 Task: Look for properties with a cot in San Antonio.
Action: Mouse moved to (938, 108)
Screenshot: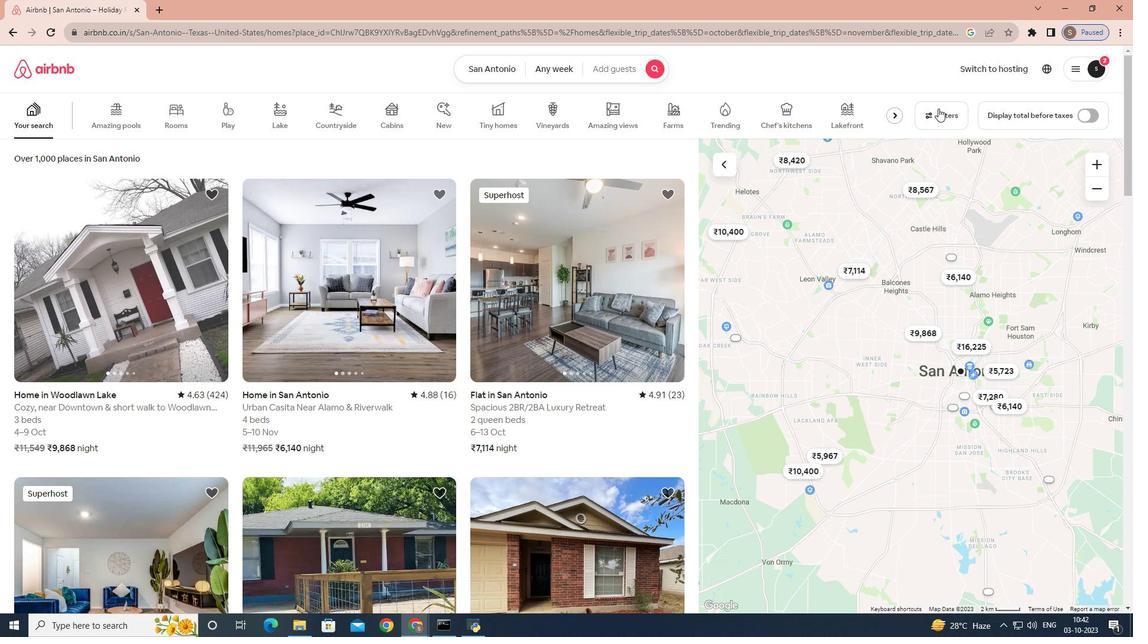 
Action: Mouse pressed left at (938, 108)
Screenshot: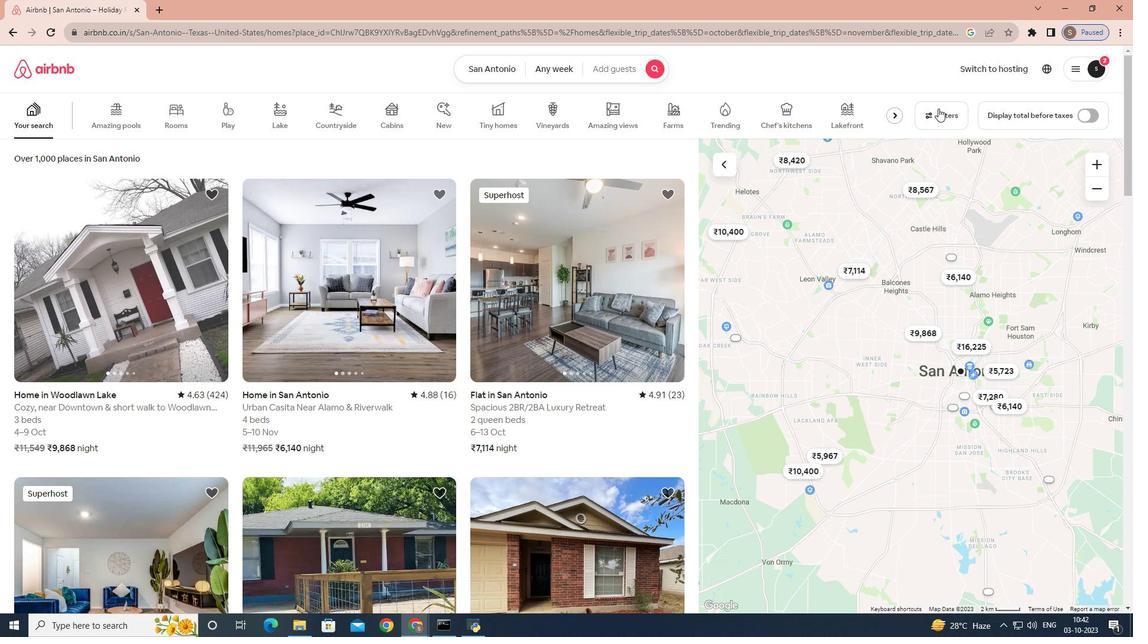 
Action: Mouse moved to (697, 182)
Screenshot: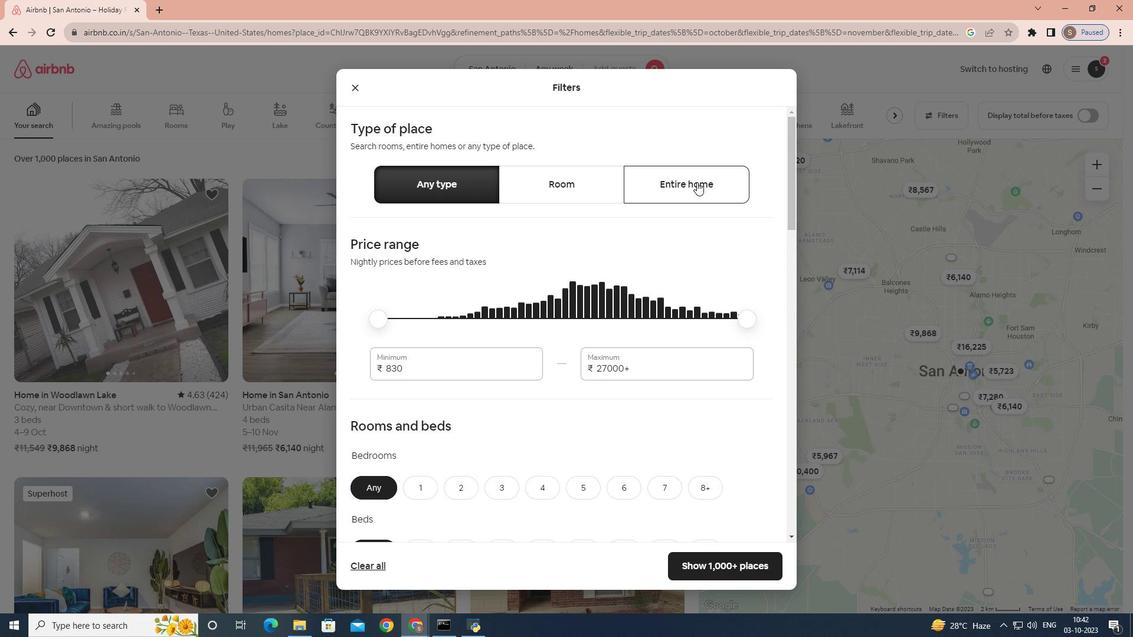 
Action: Mouse pressed left at (697, 182)
Screenshot: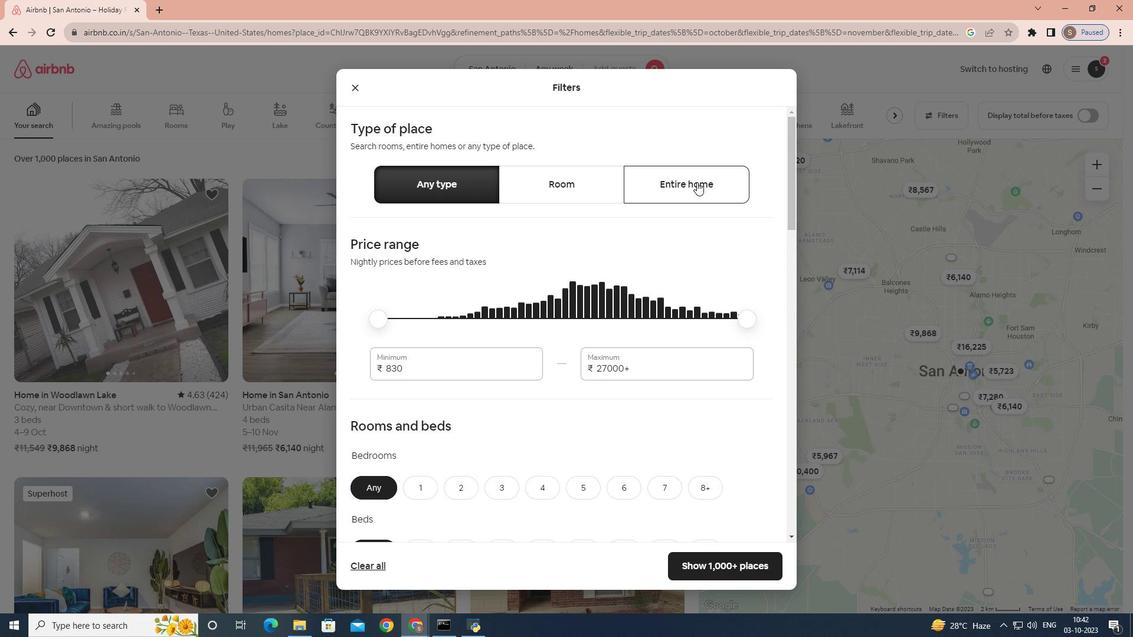 
Action: Mouse moved to (584, 328)
Screenshot: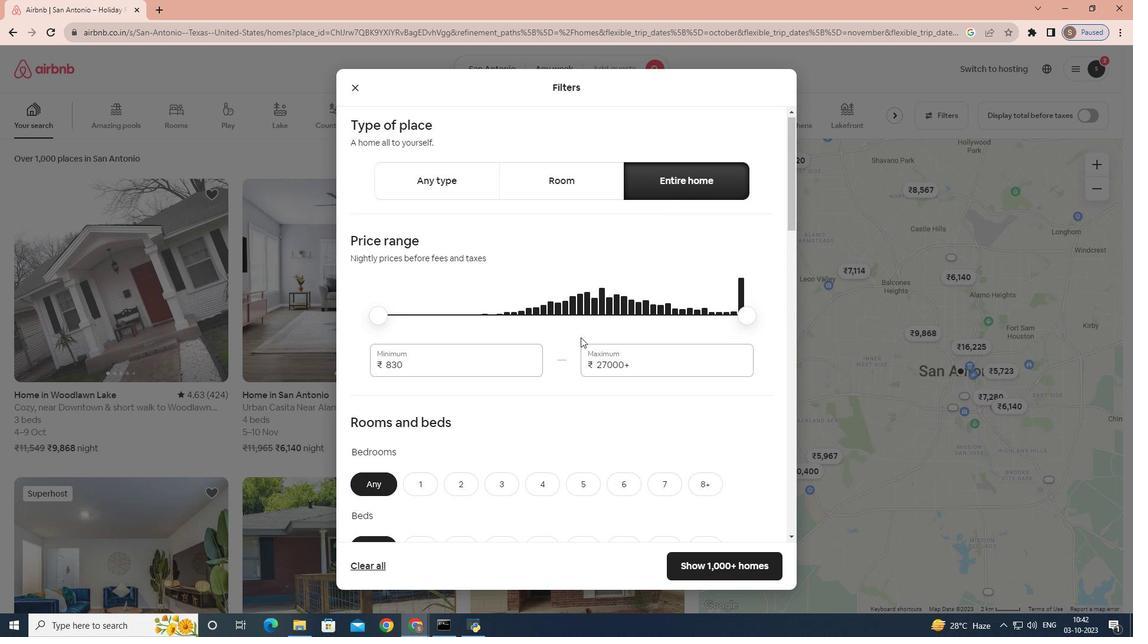 
Action: Mouse scrolled (584, 327) with delta (0, 0)
Screenshot: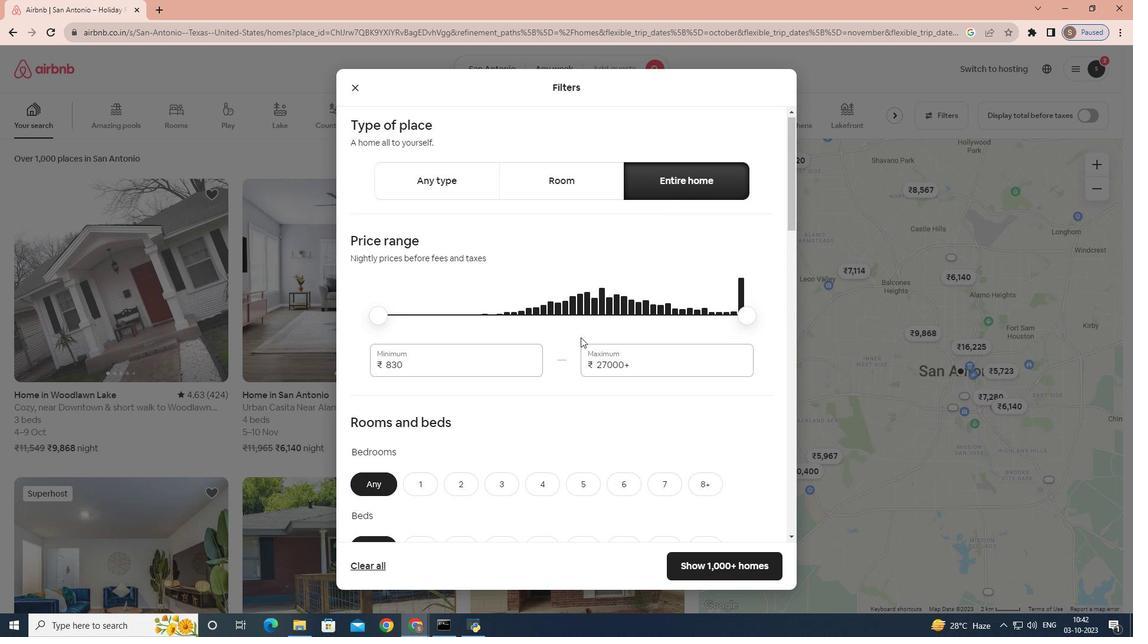 
Action: Mouse moved to (581, 335)
Screenshot: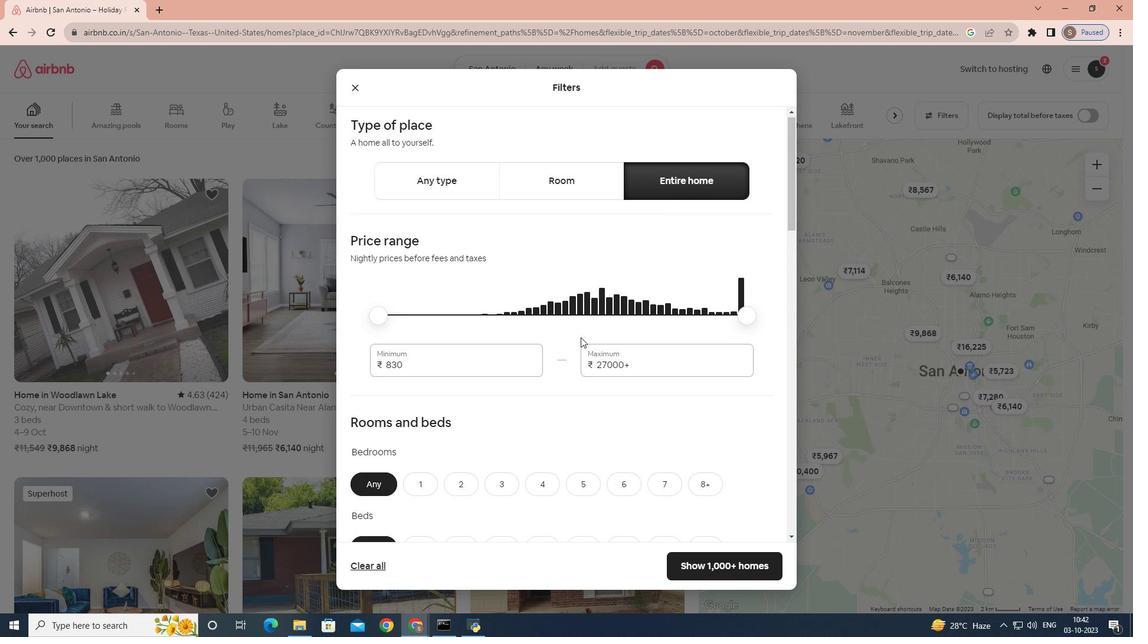 
Action: Mouse scrolled (581, 334) with delta (0, 0)
Screenshot: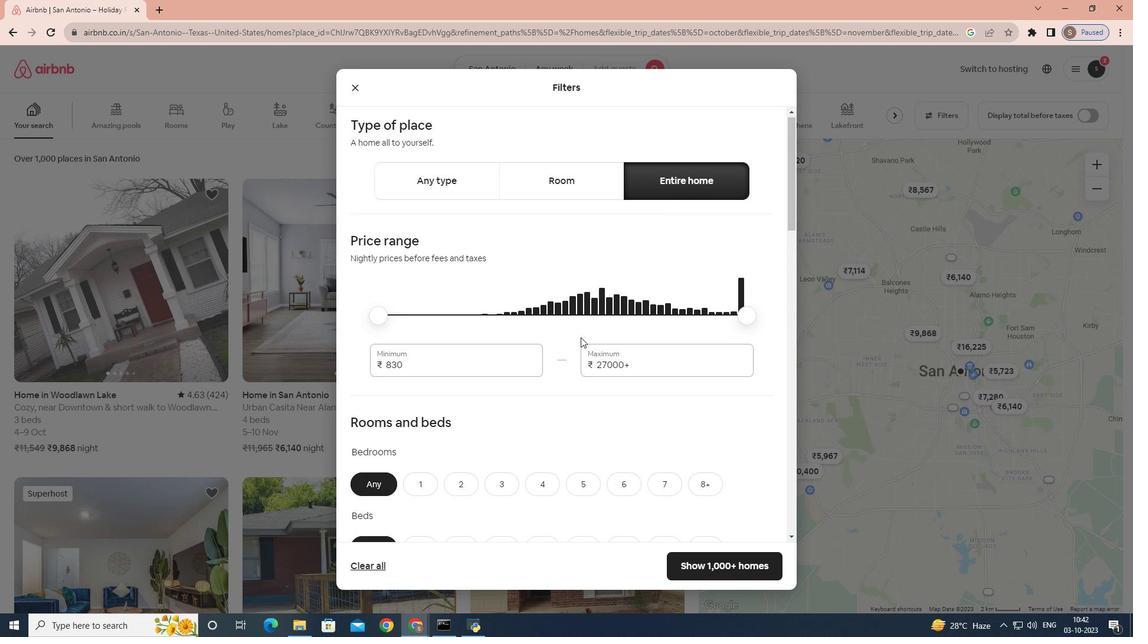 
Action: Mouse moved to (580, 337)
Screenshot: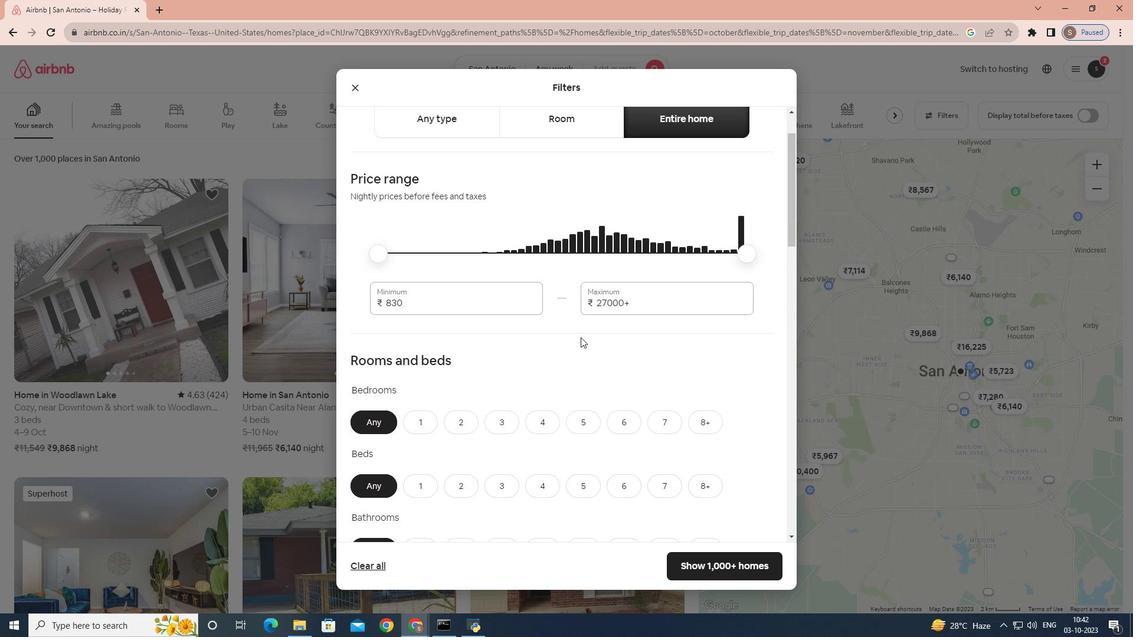 
Action: Mouse scrolled (580, 337) with delta (0, 0)
Screenshot: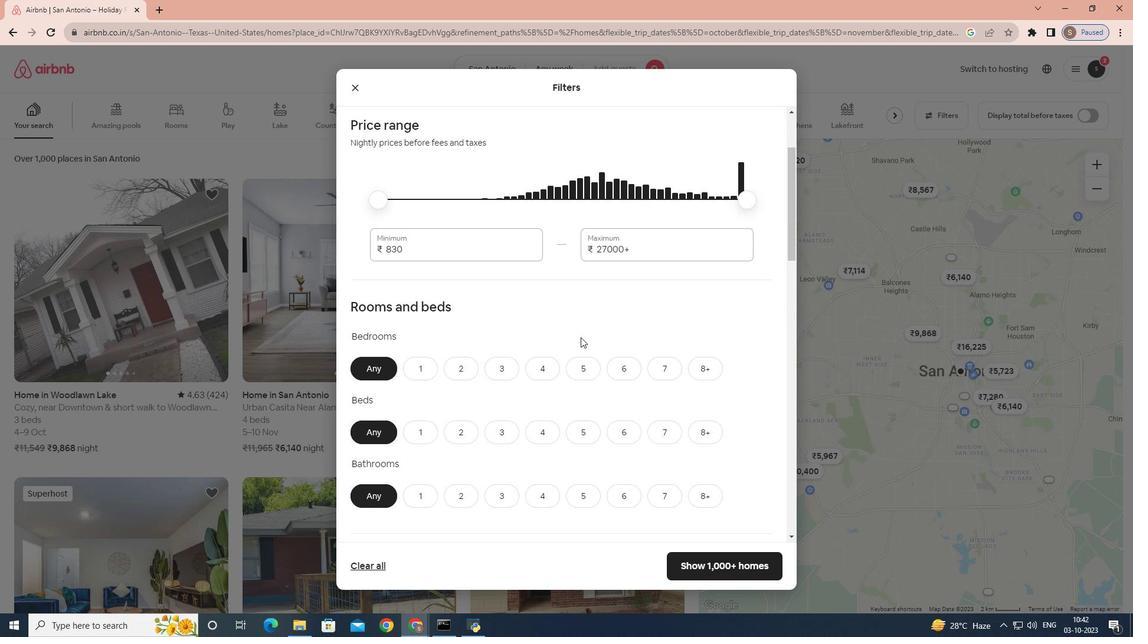 
Action: Mouse scrolled (580, 337) with delta (0, 0)
Screenshot: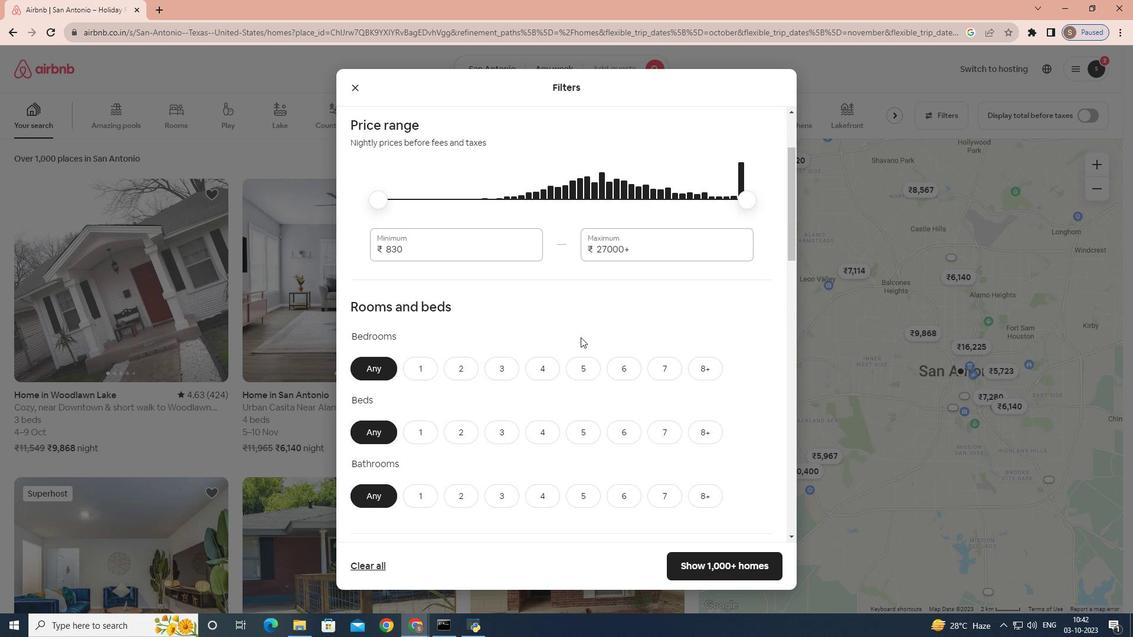 
Action: Mouse scrolled (580, 337) with delta (0, 0)
Screenshot: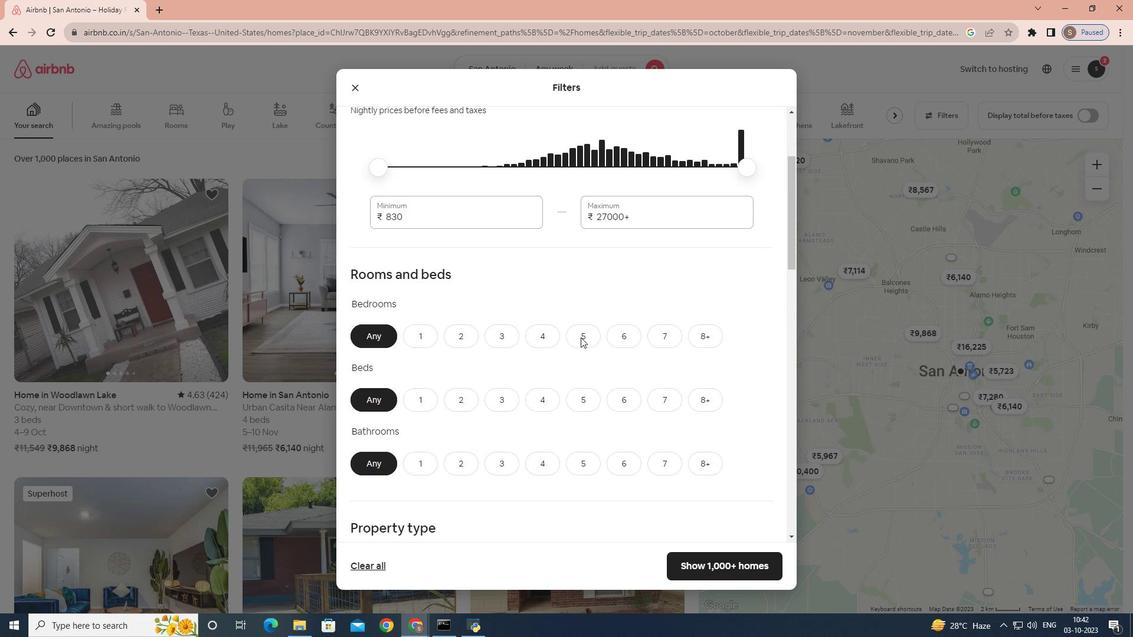 
Action: Mouse scrolled (580, 337) with delta (0, 0)
Screenshot: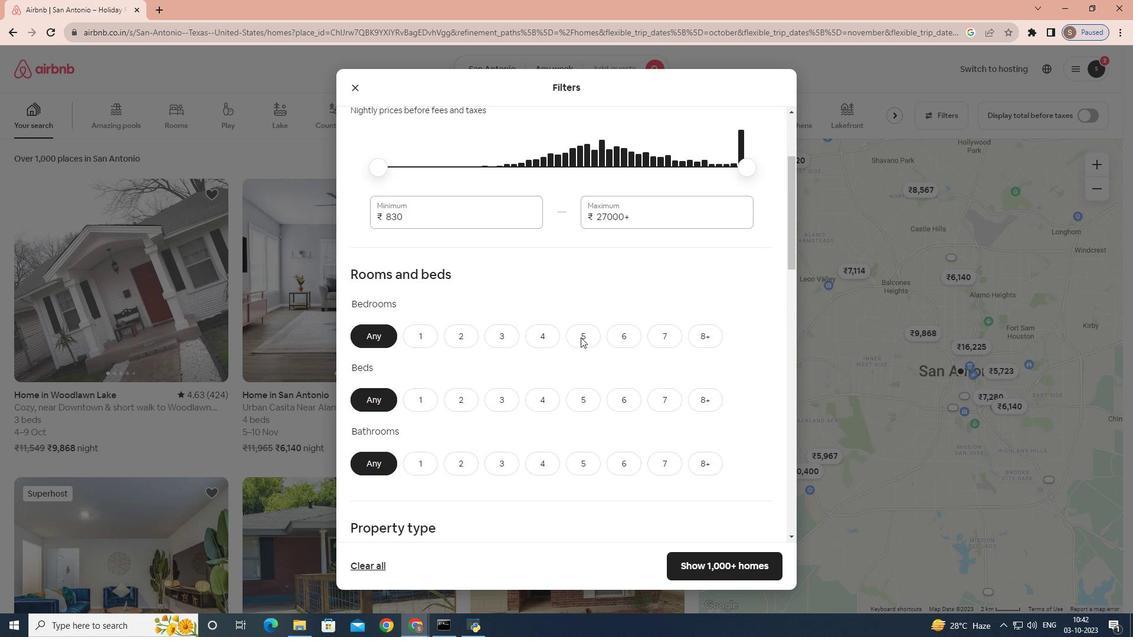 
Action: Mouse scrolled (580, 337) with delta (0, 0)
Screenshot: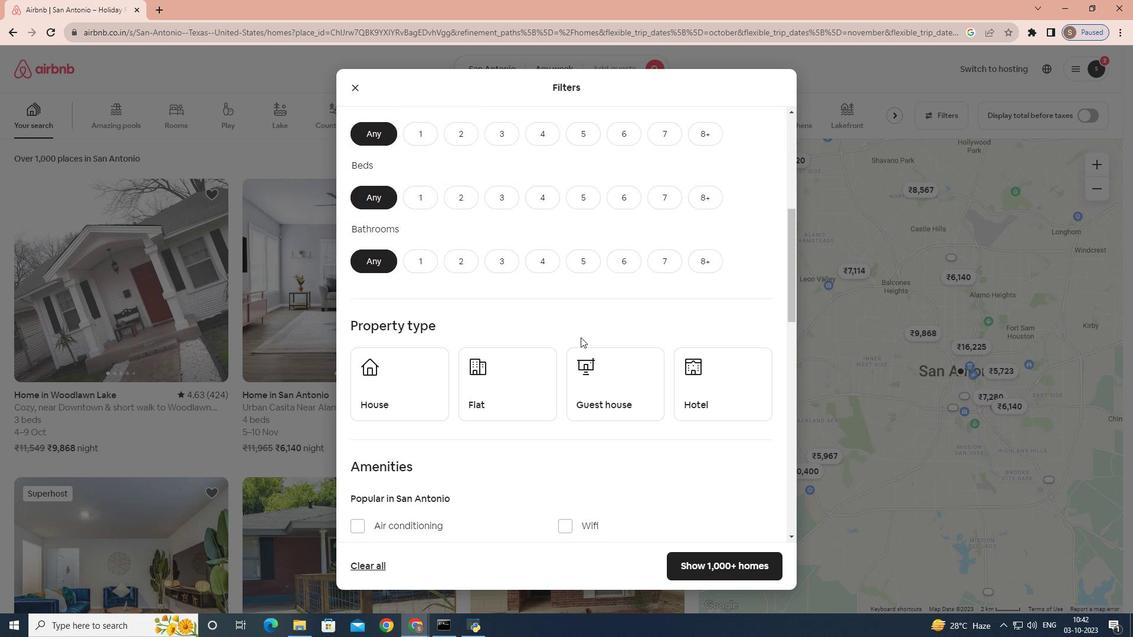 
Action: Mouse scrolled (580, 337) with delta (0, 0)
Screenshot: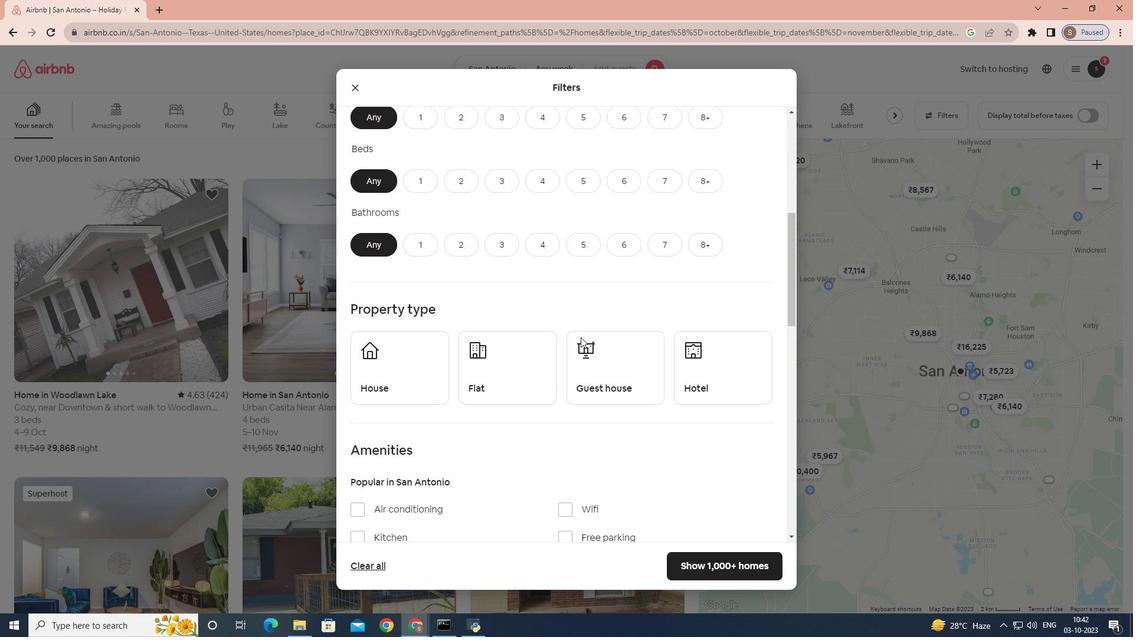 
Action: Mouse scrolled (580, 337) with delta (0, 0)
Screenshot: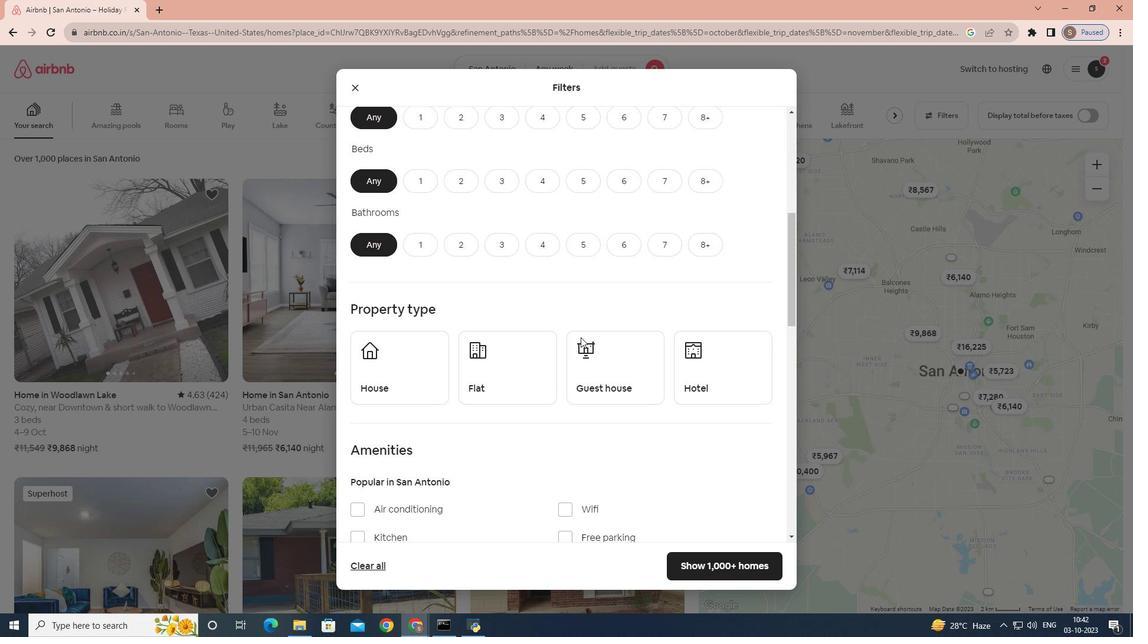 
Action: Mouse scrolled (580, 337) with delta (0, 0)
Screenshot: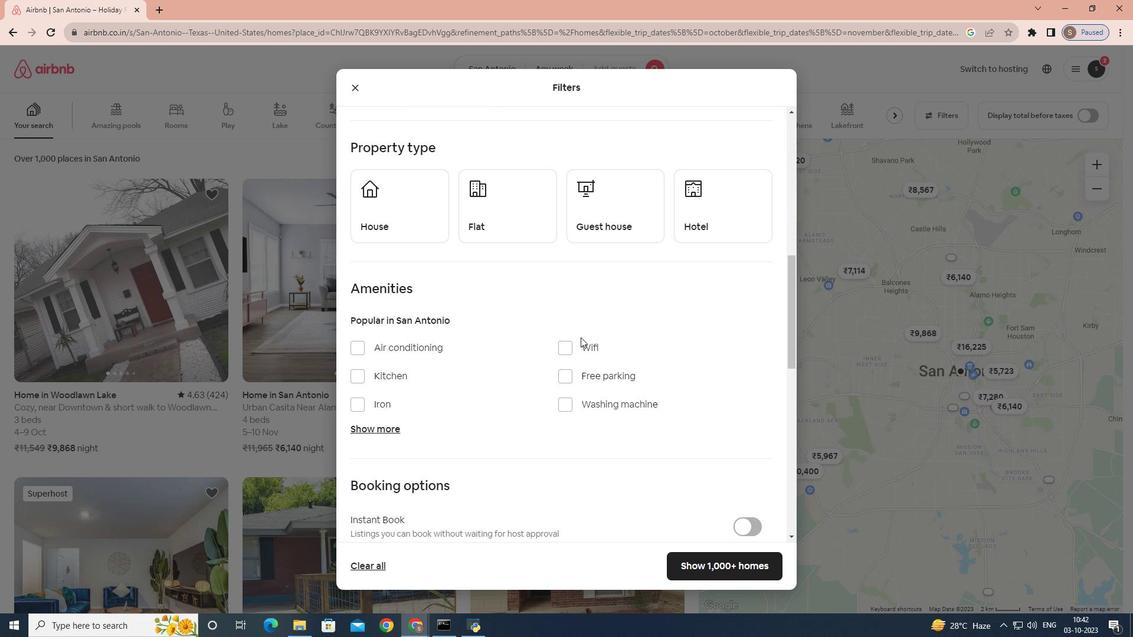 
Action: Mouse scrolled (580, 337) with delta (0, 0)
Screenshot: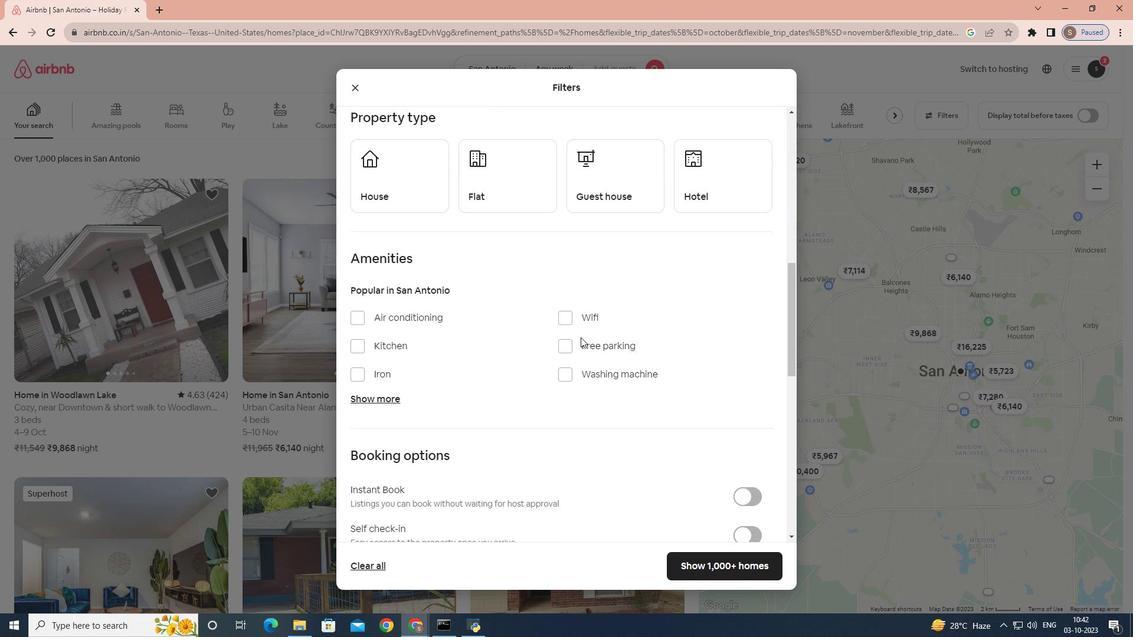 
Action: Mouse scrolled (580, 337) with delta (0, 0)
Screenshot: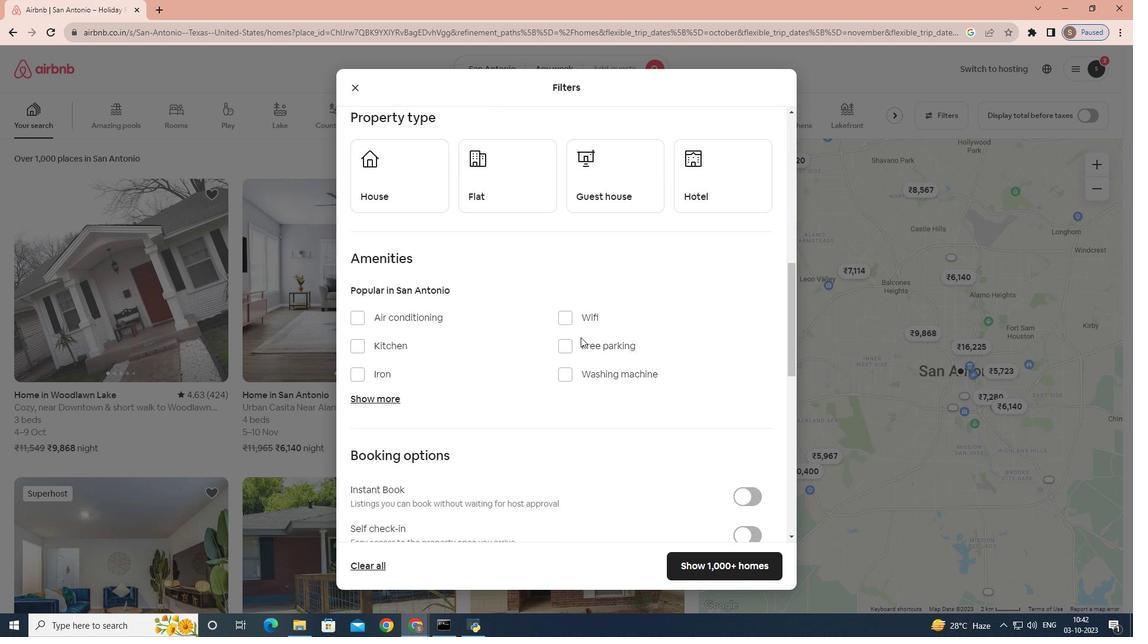
Action: Mouse moved to (364, 253)
Screenshot: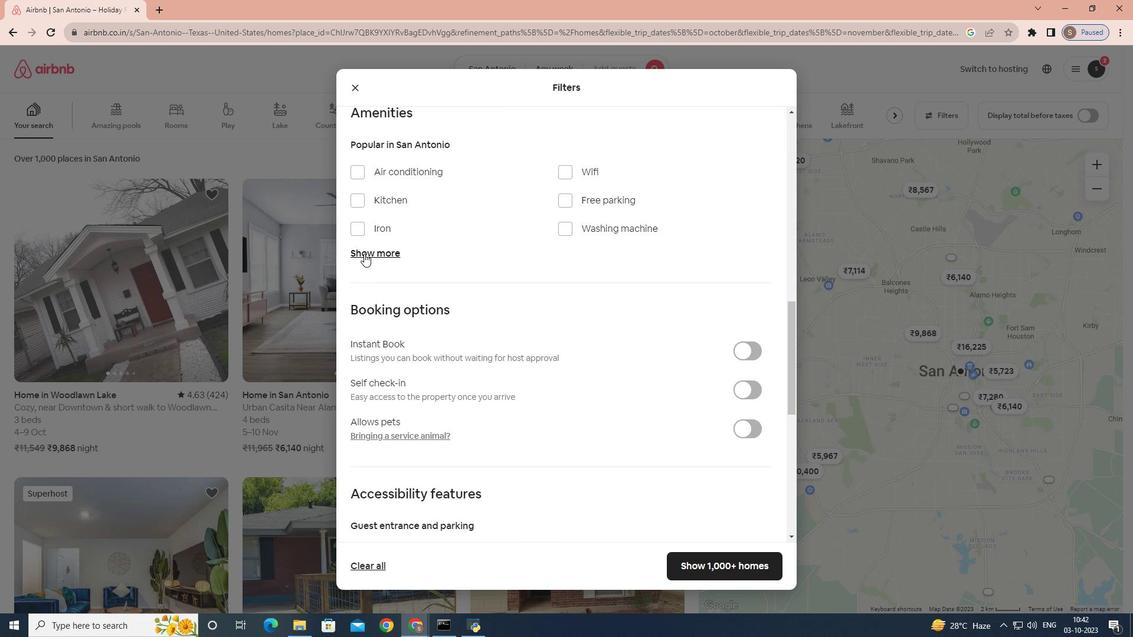 
Action: Mouse pressed left at (364, 253)
Screenshot: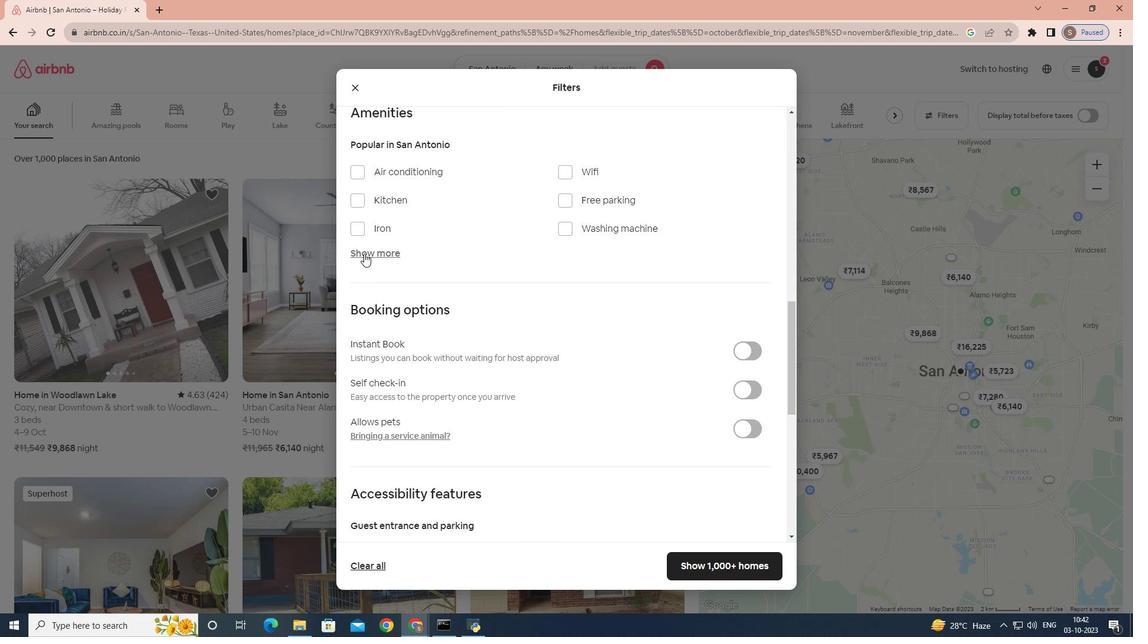 
Action: Mouse moved to (478, 315)
Screenshot: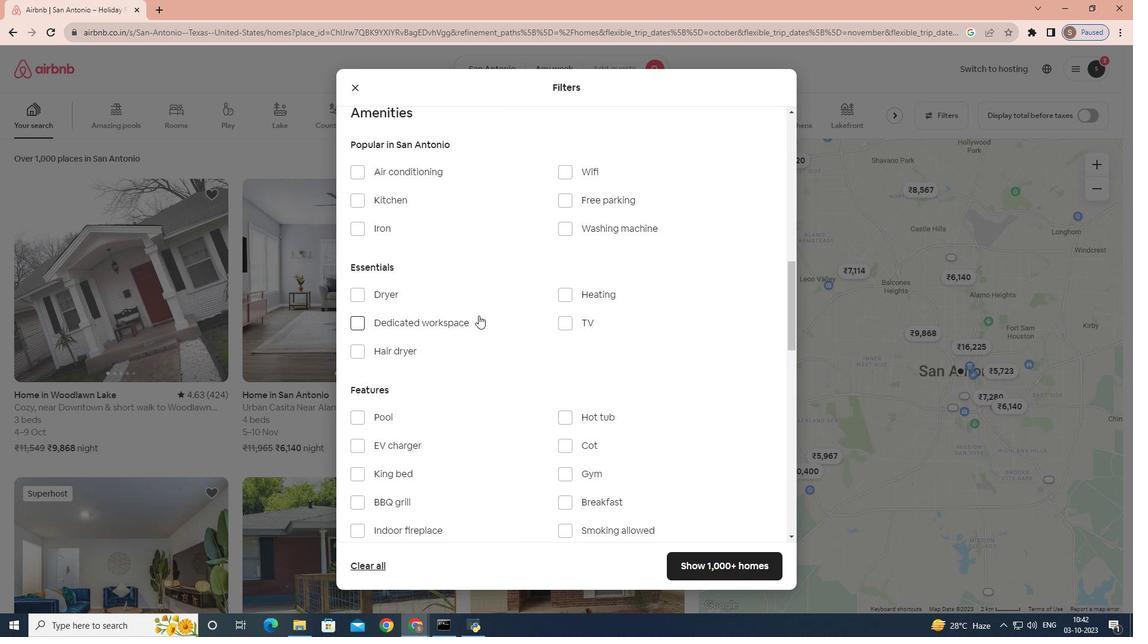 
Action: Mouse scrolled (478, 315) with delta (0, 0)
Screenshot: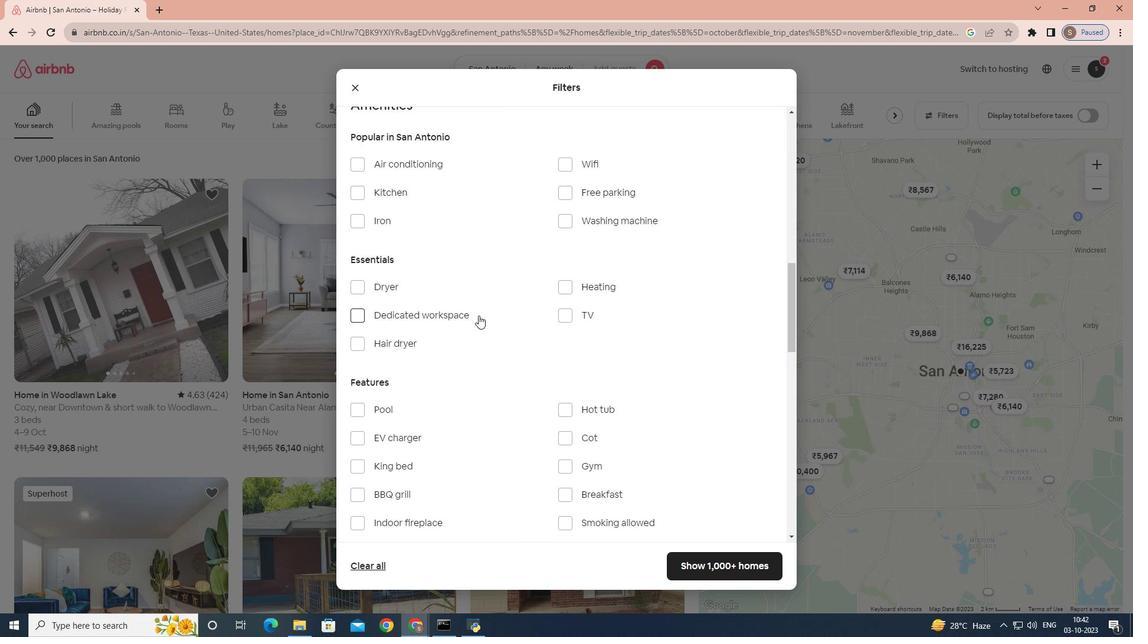 
Action: Mouse scrolled (478, 315) with delta (0, 0)
Screenshot: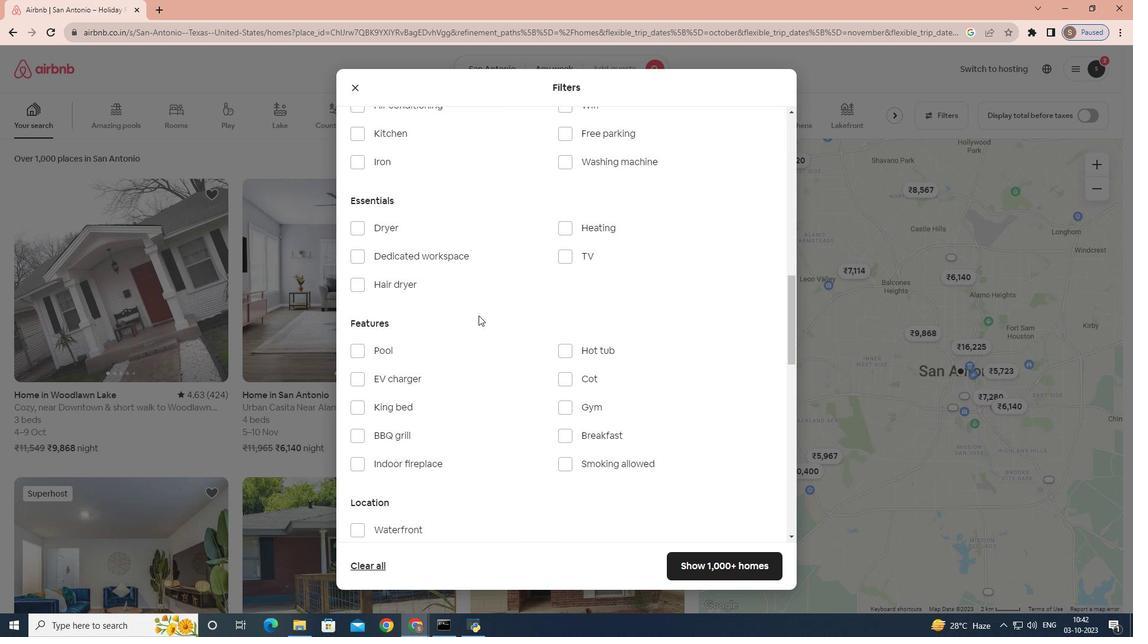 
Action: Mouse scrolled (478, 315) with delta (0, 0)
Screenshot: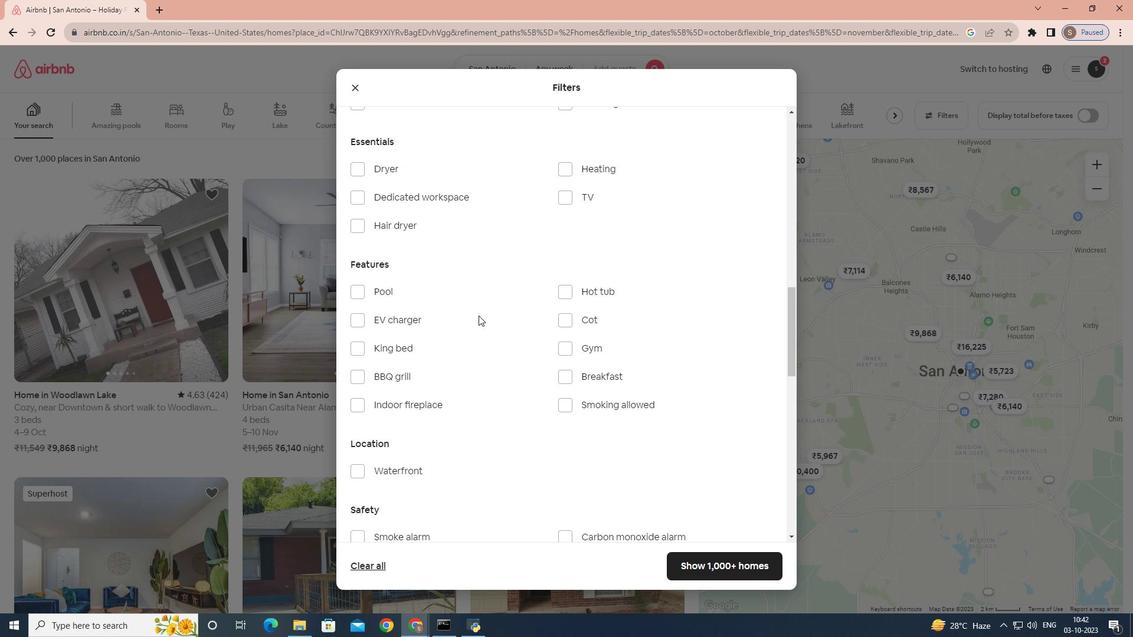 
Action: Mouse scrolled (478, 315) with delta (0, 0)
Screenshot: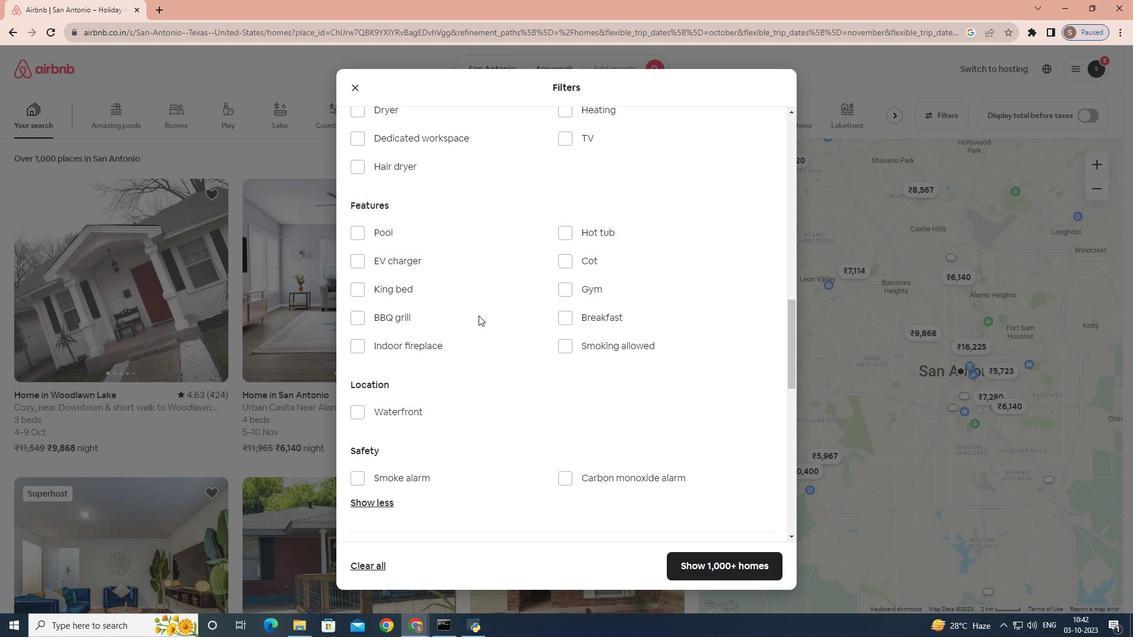 
Action: Mouse scrolled (478, 316) with delta (0, 0)
Screenshot: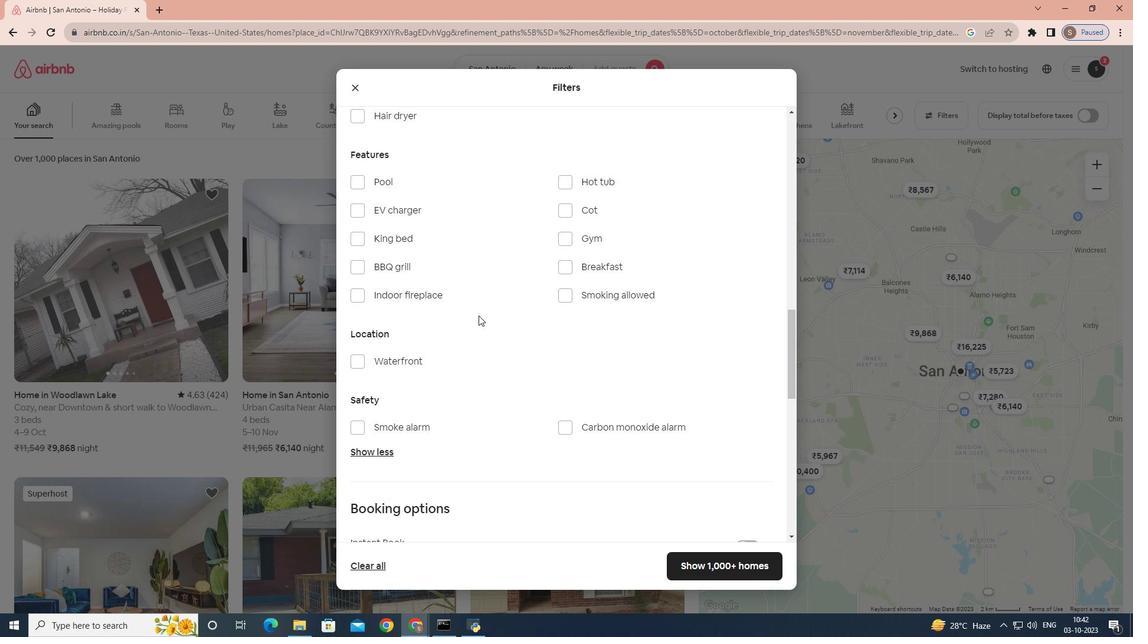 
Action: Mouse scrolled (478, 315) with delta (0, 0)
Screenshot: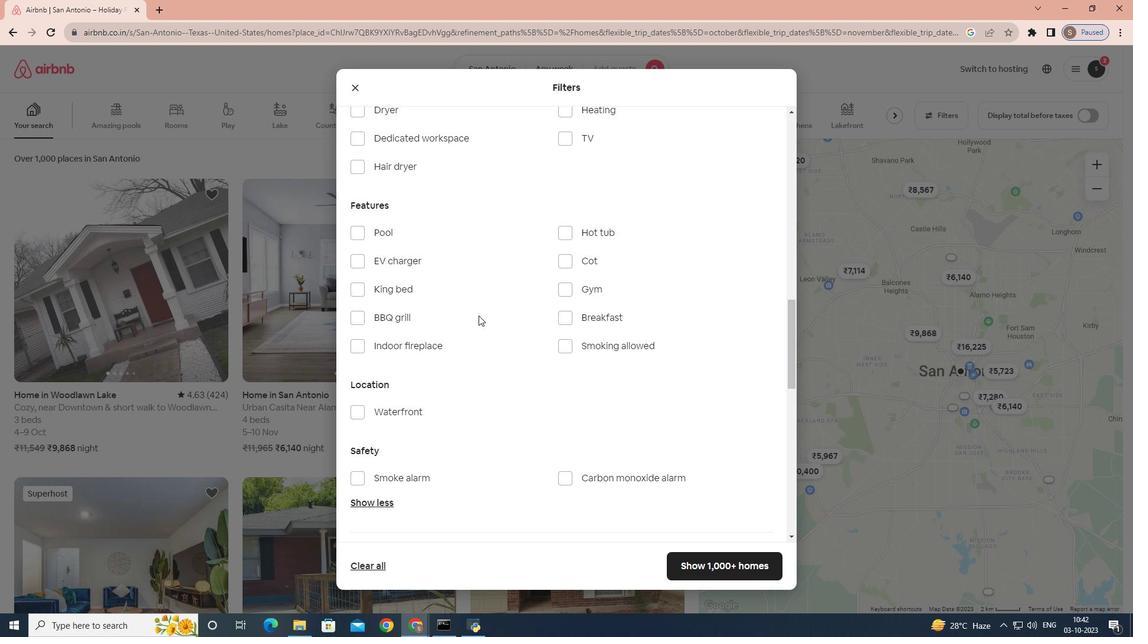 
Action: Mouse moved to (567, 202)
Screenshot: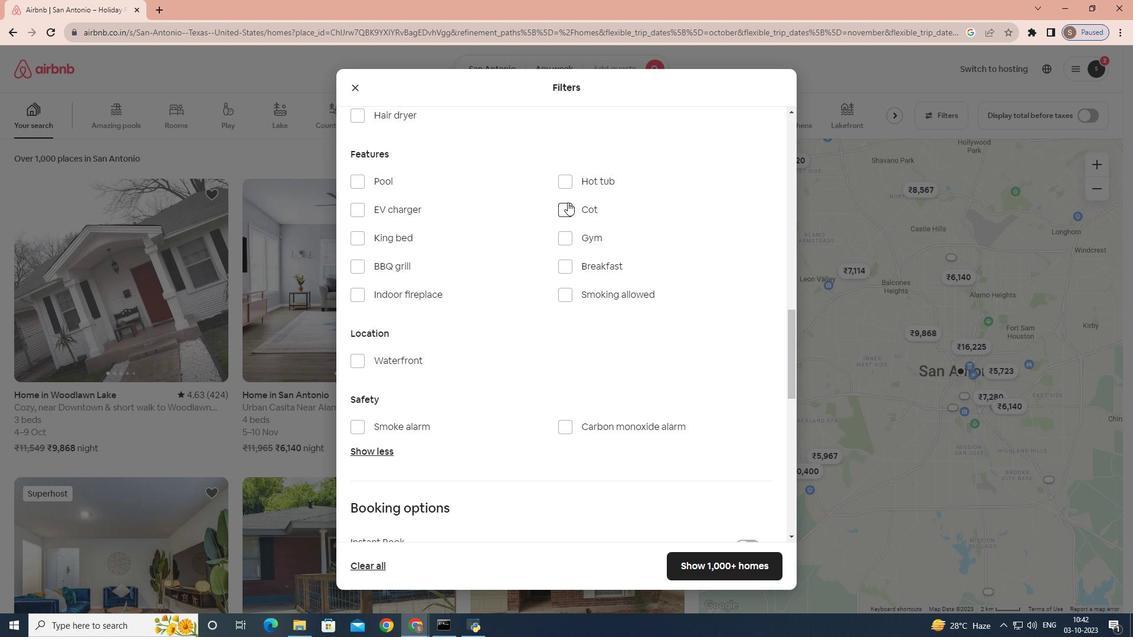 
Action: Mouse pressed left at (567, 202)
Screenshot: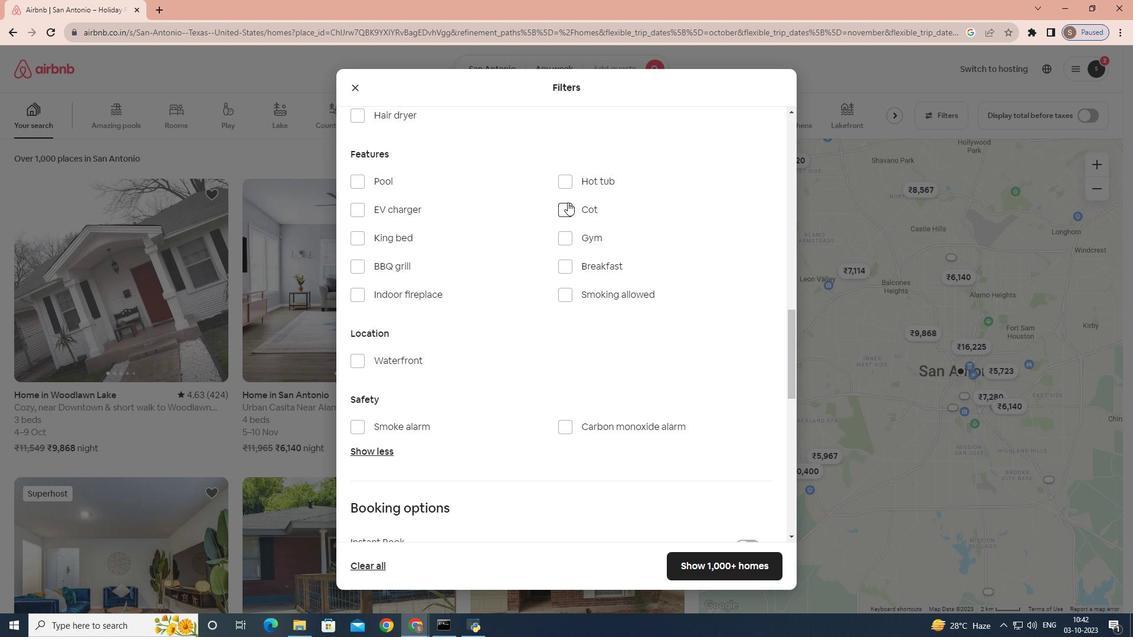 
Action: Mouse moved to (736, 557)
Screenshot: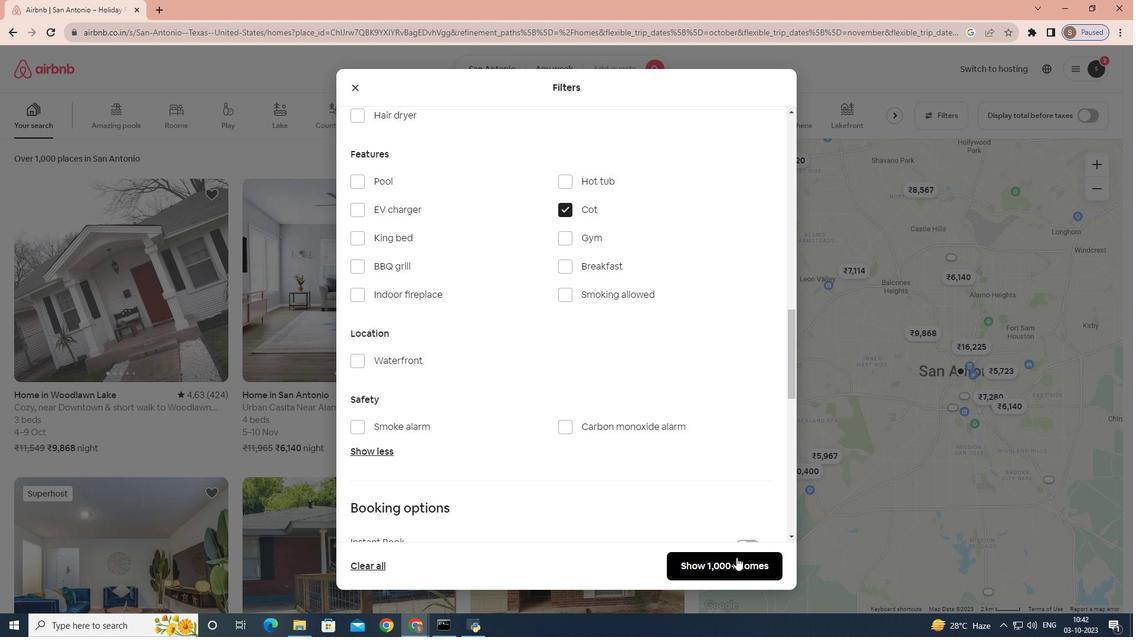 
Action: Mouse pressed left at (736, 557)
Screenshot: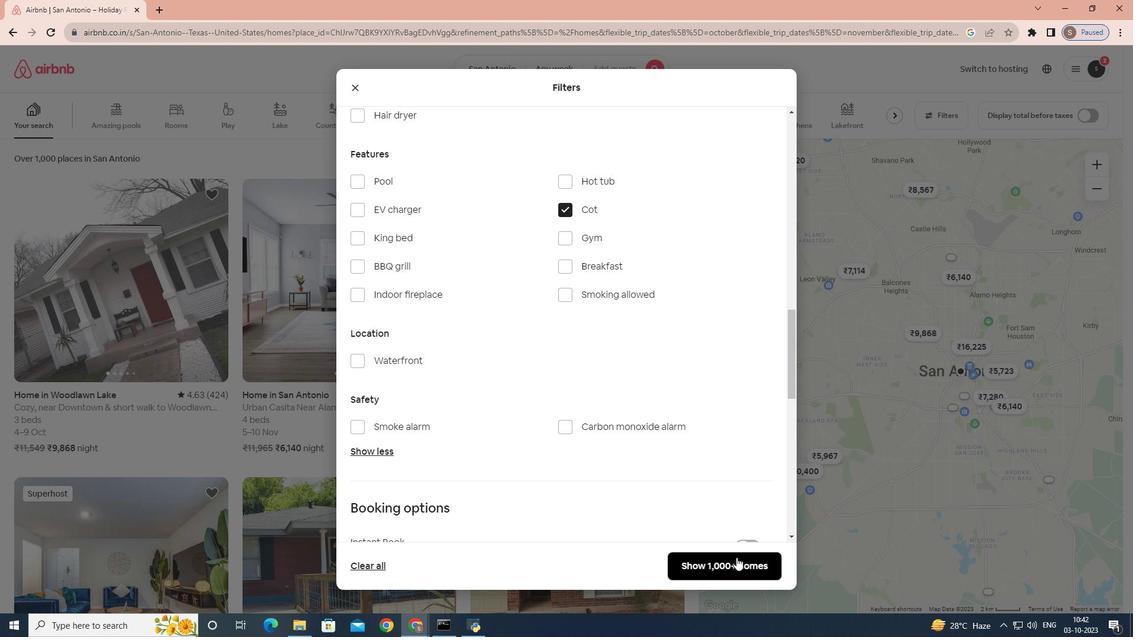 
